 Task: Schedule a 45-minute meeting for social media advertising strategy.
Action: Mouse moved to (47, 110)
Screenshot: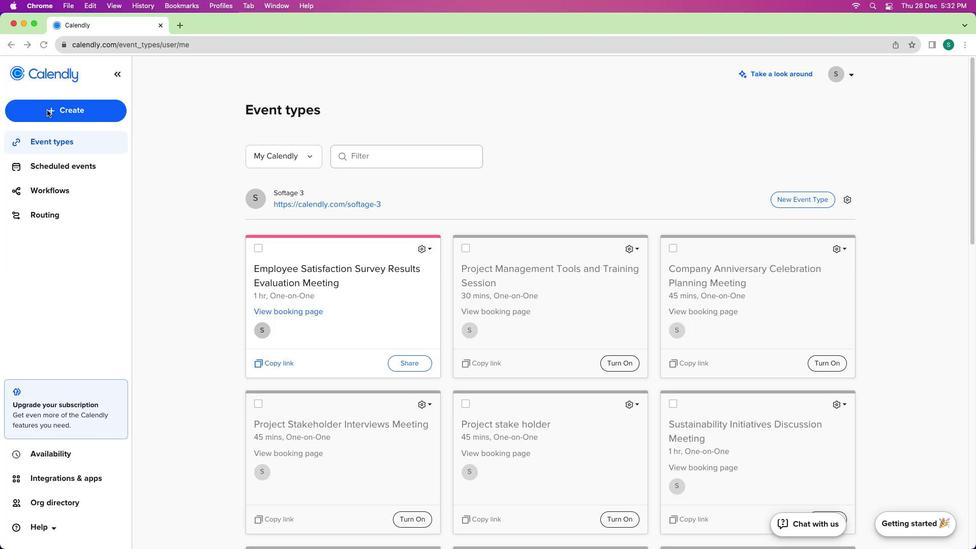 
Action: Mouse pressed left at (47, 110)
Screenshot: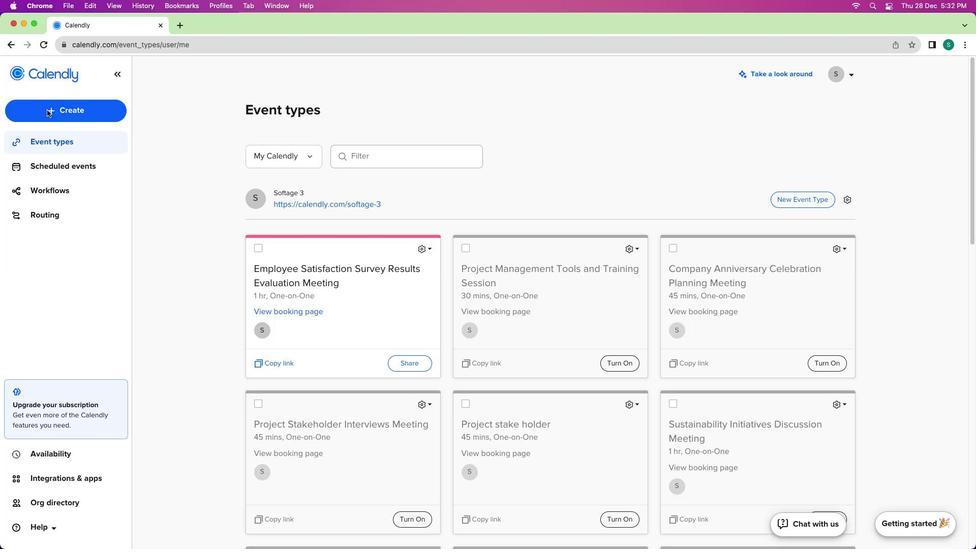 
Action: Mouse moved to (50, 112)
Screenshot: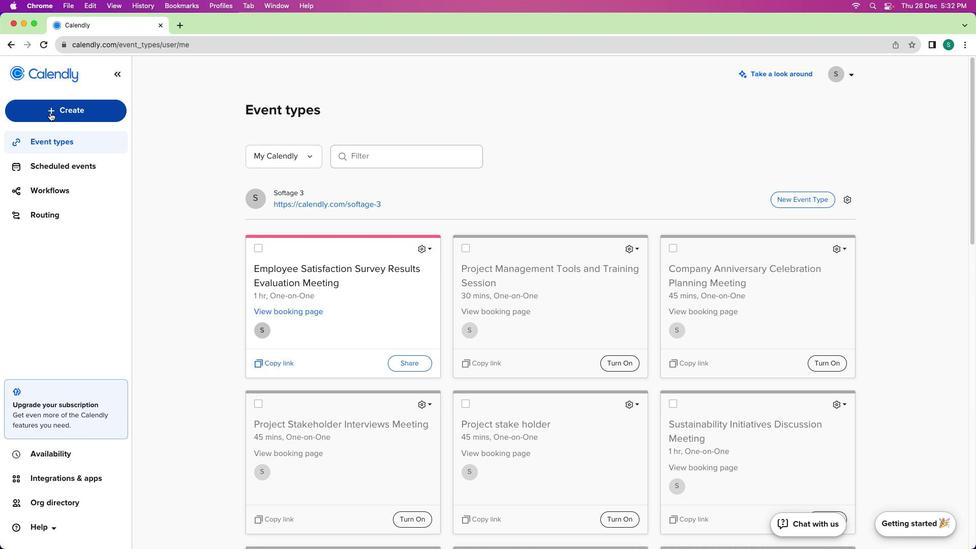 
Action: Mouse pressed left at (50, 112)
Screenshot: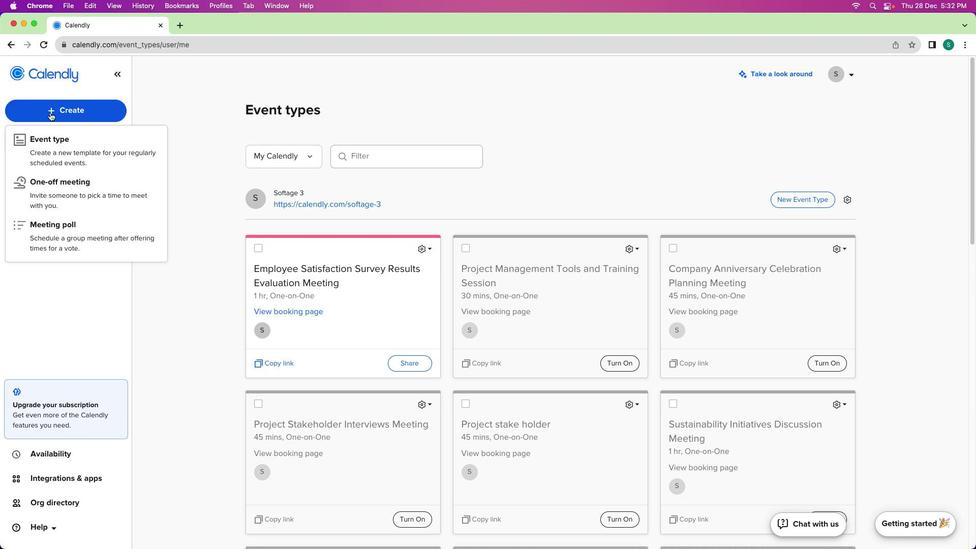 
Action: Mouse moved to (52, 135)
Screenshot: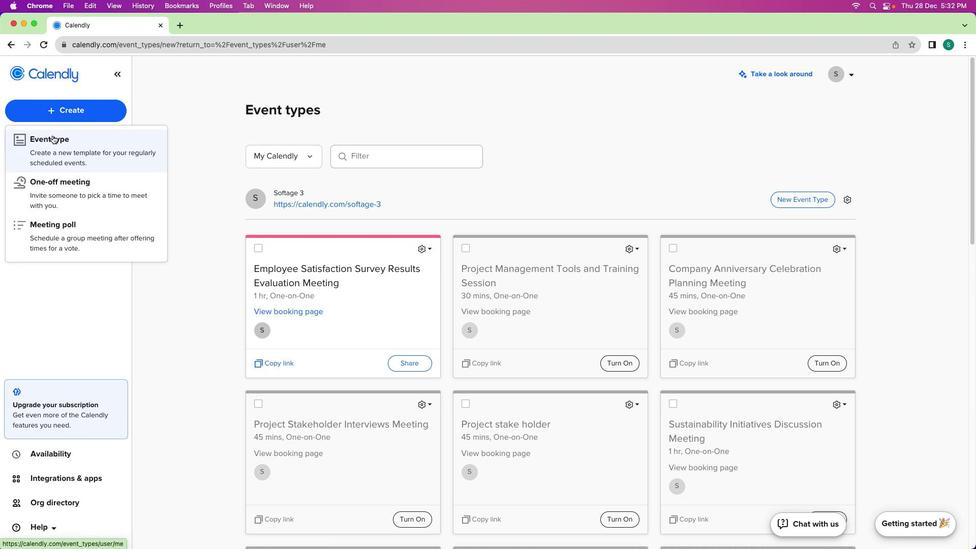 
Action: Mouse pressed left at (52, 135)
Screenshot: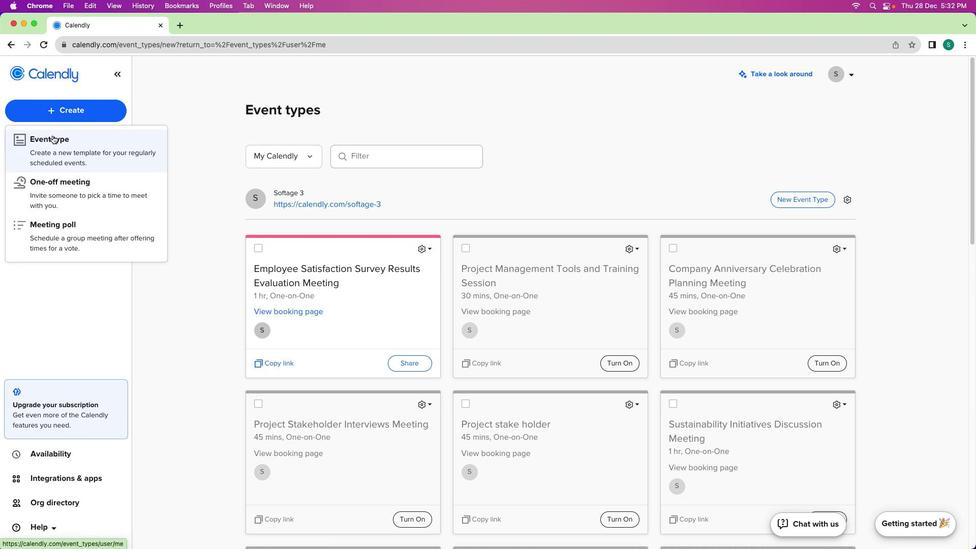
Action: Mouse moved to (350, 211)
Screenshot: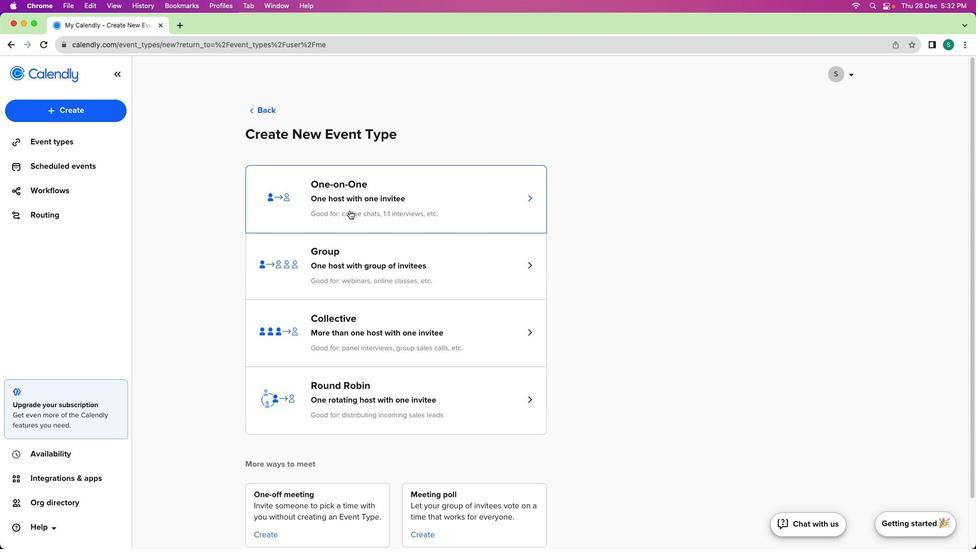 
Action: Mouse pressed left at (350, 211)
Screenshot: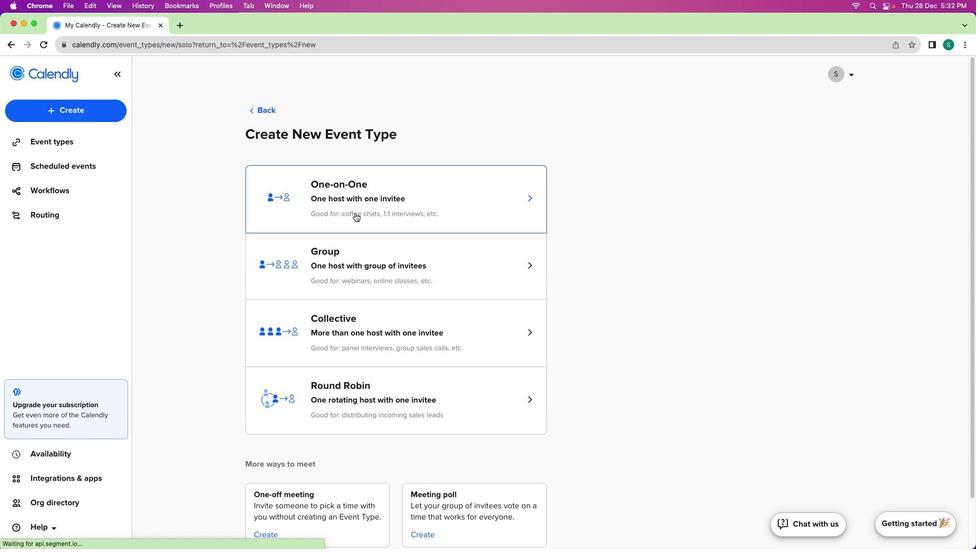 
Action: Mouse moved to (138, 151)
Screenshot: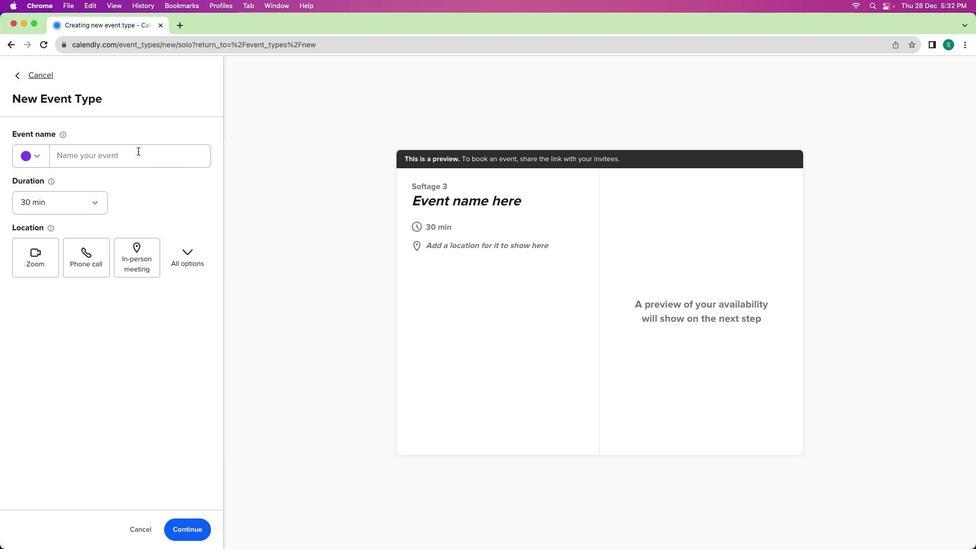 
Action: Mouse pressed left at (138, 151)
Screenshot: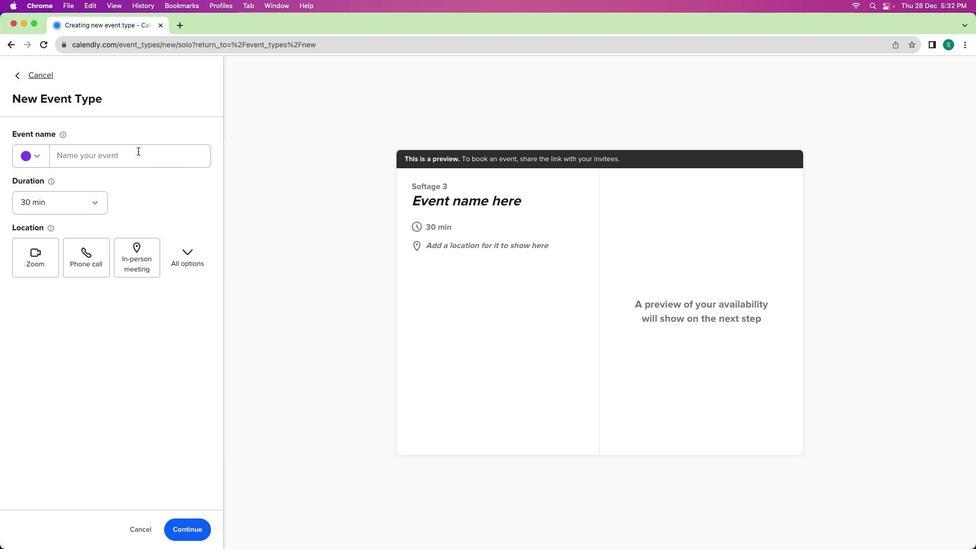 
Action: Mouse moved to (128, 151)
Screenshot: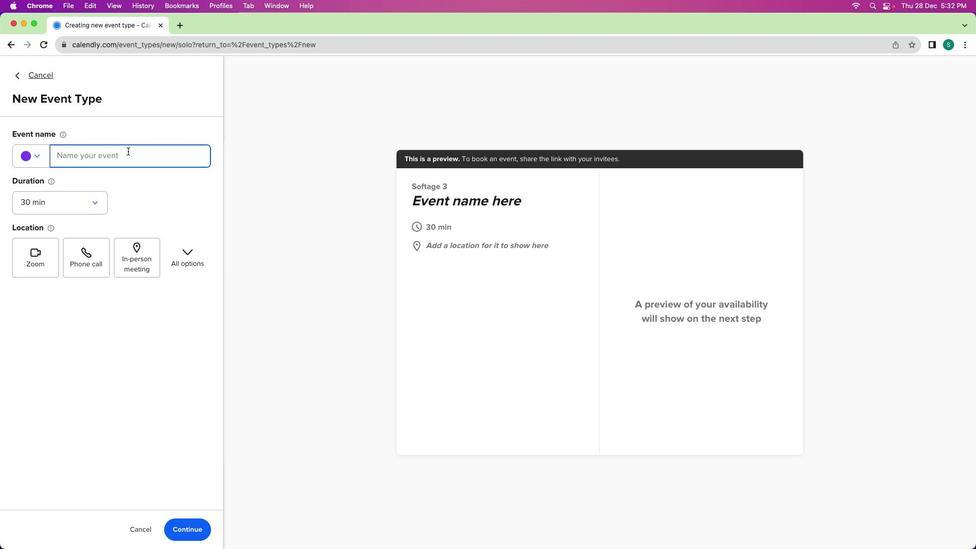 
Action: Key pressed Key.shift'S''o''c''u'Key.backspace'i''a''l'Key.spaceKey.shift'M''e''d''i''a'Key.spaceKey.shift'A''d''v''e''r''t''i''s''i''n''g'Key.spaceKey.shift'S''t''r''a''t''e''g''y'Key.spaceKey.shift'M''e''e''t''i''n''g'
Screenshot: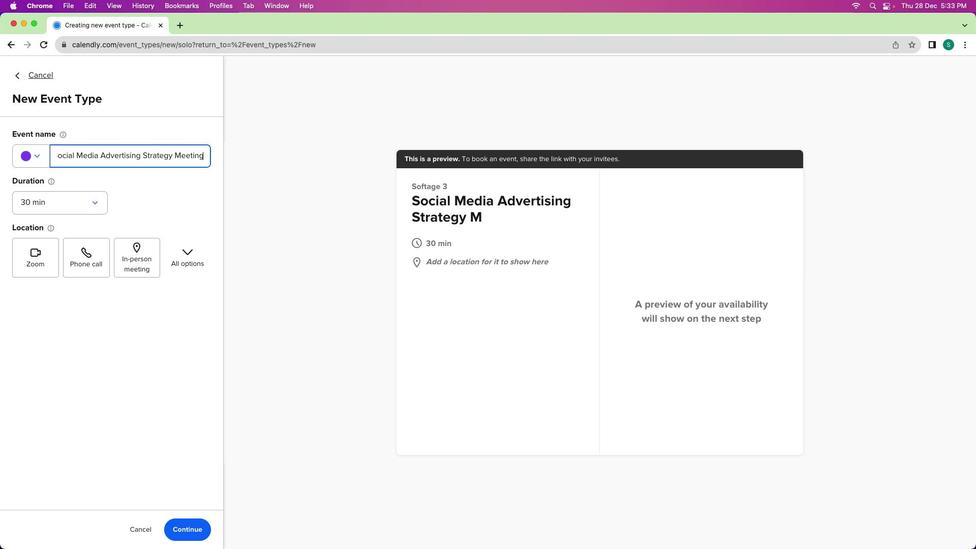 
Action: Mouse moved to (79, 211)
Screenshot: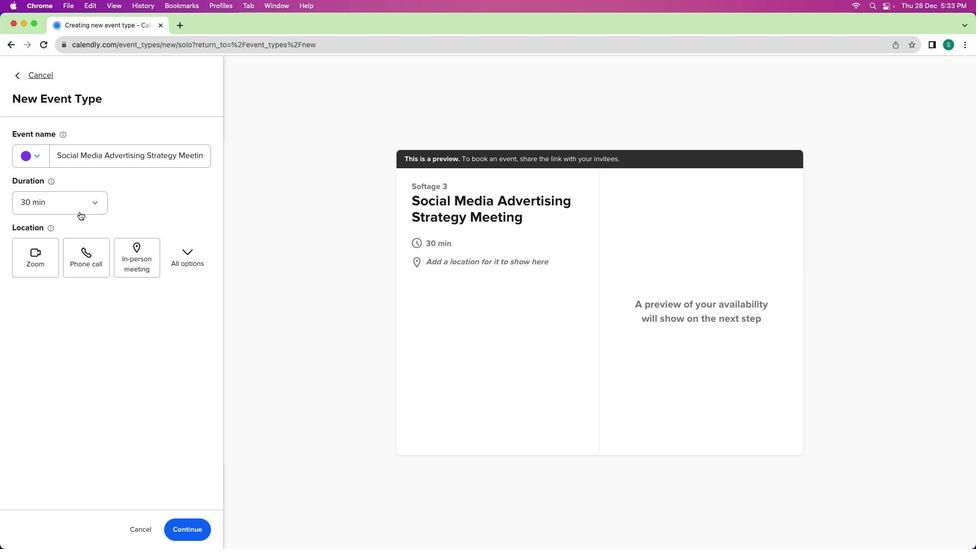 
Action: Mouse pressed left at (79, 211)
Screenshot: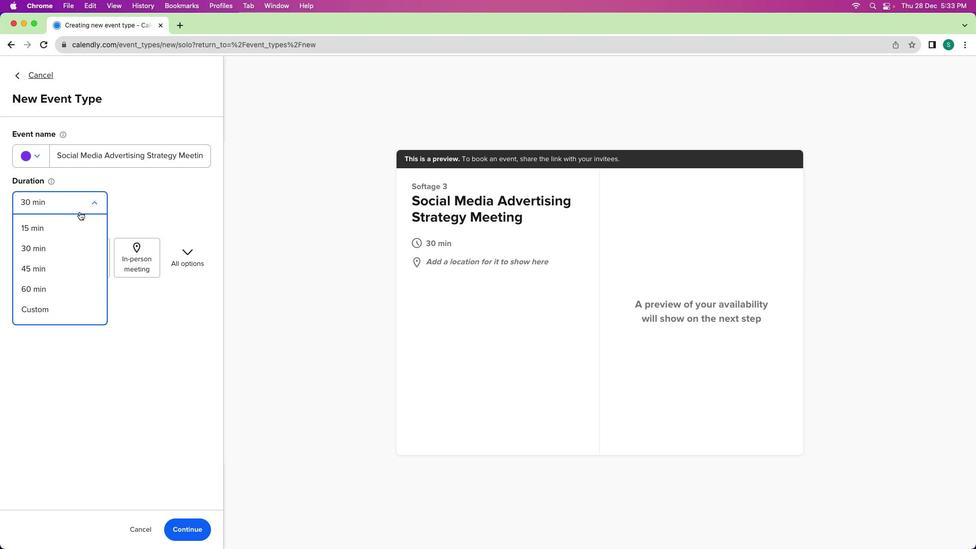 
Action: Mouse moved to (63, 273)
Screenshot: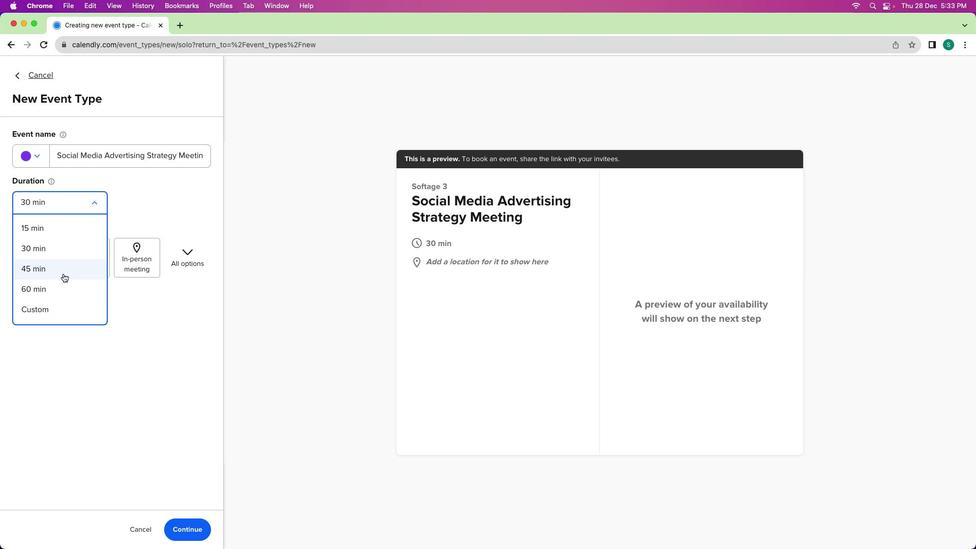 
Action: Mouse pressed left at (63, 273)
Screenshot: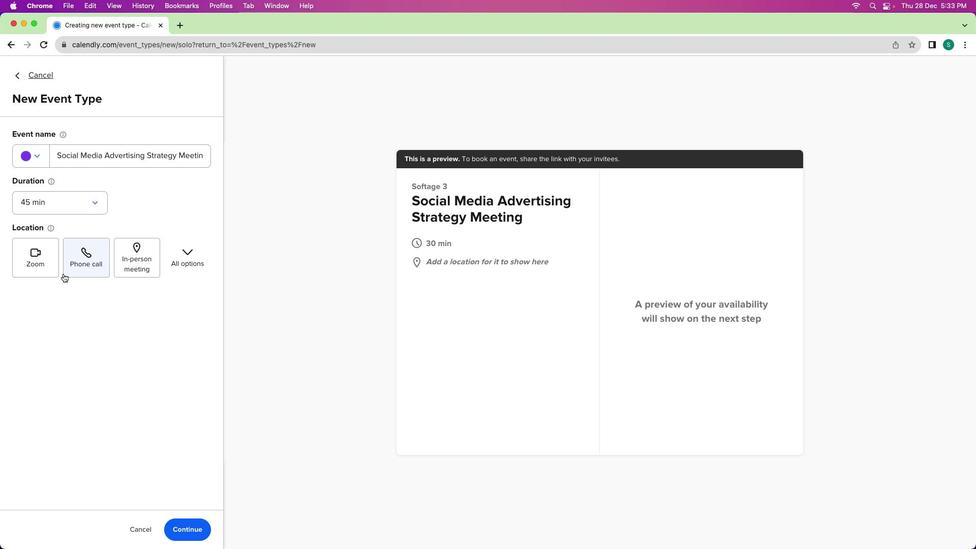 
Action: Mouse moved to (92, 275)
Screenshot: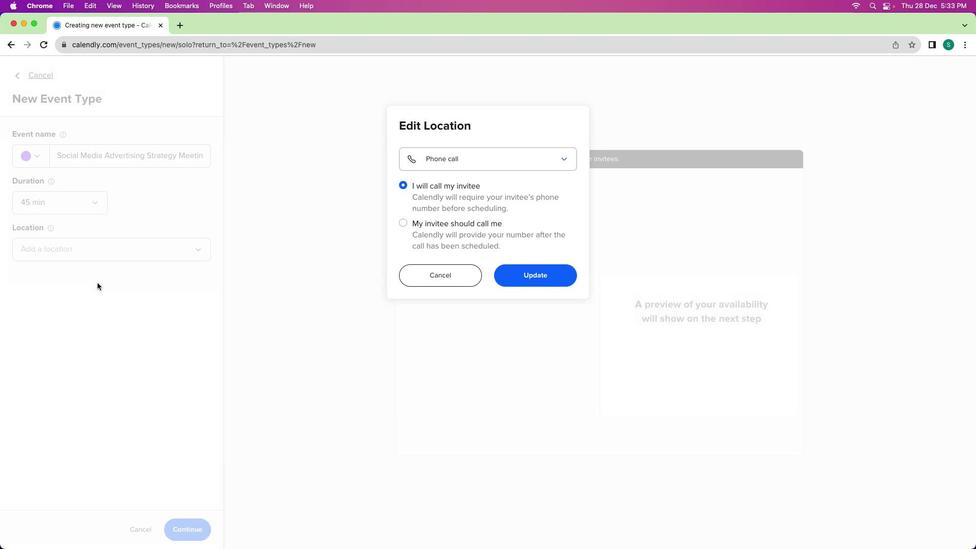 
Action: Mouse pressed left at (92, 275)
Screenshot: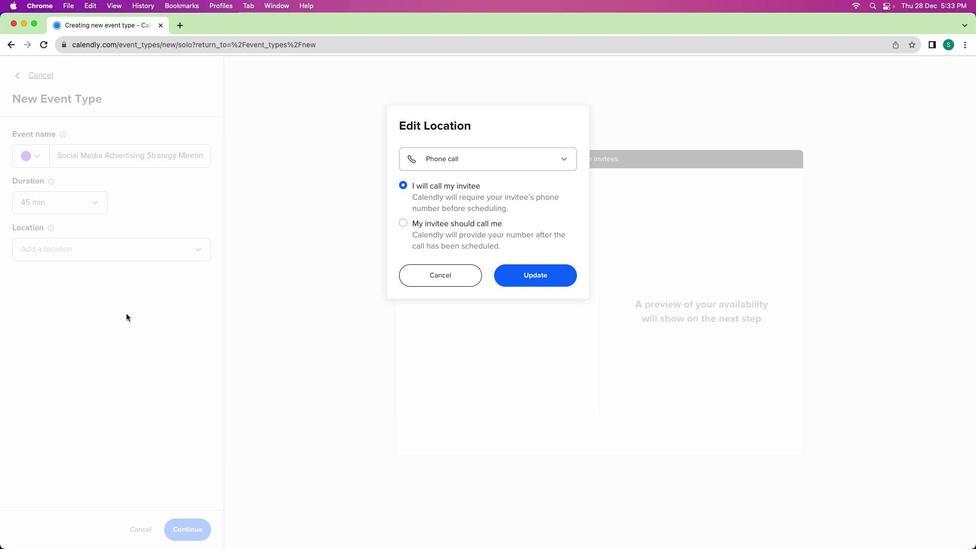 
Action: Mouse moved to (568, 271)
Screenshot: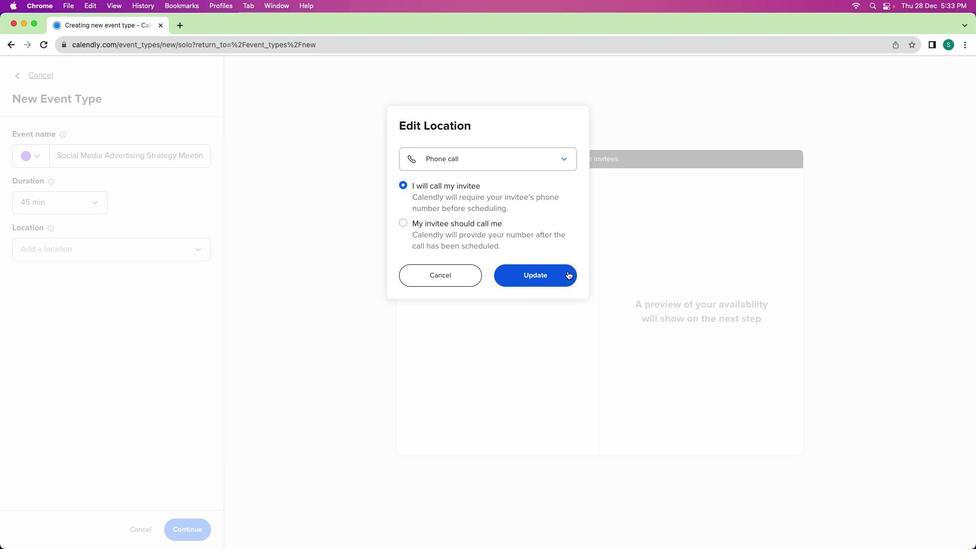 
Action: Mouse pressed left at (568, 271)
Screenshot: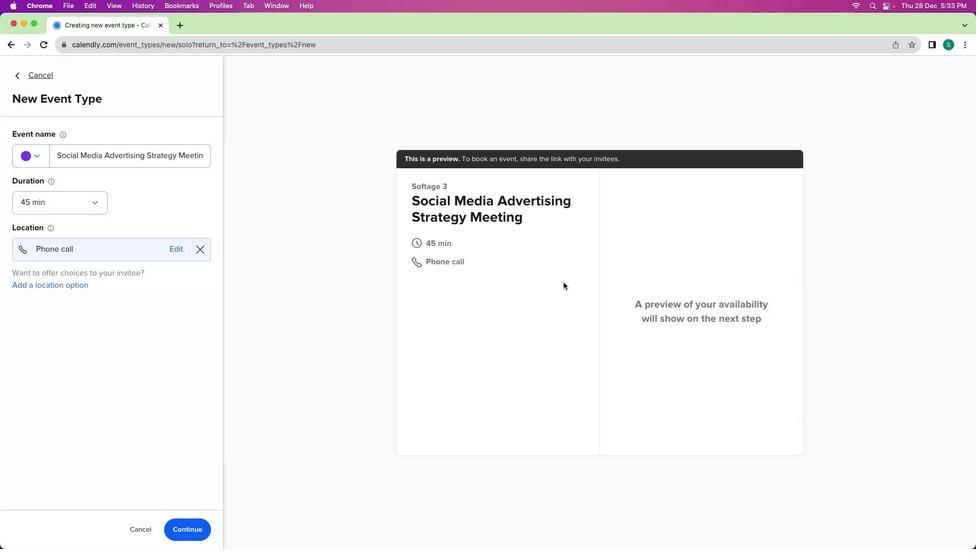 
Action: Mouse moved to (189, 523)
Screenshot: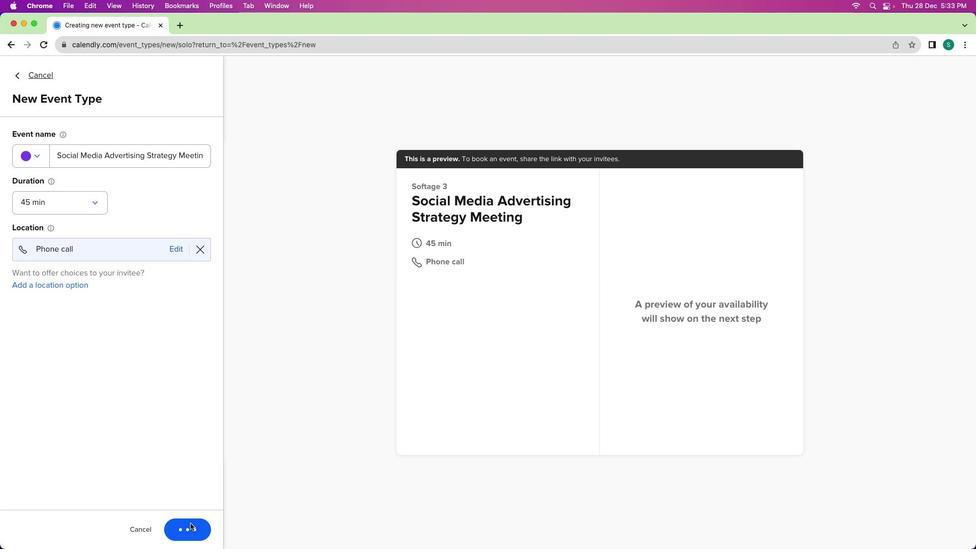 
Action: Mouse pressed left at (189, 523)
Screenshot: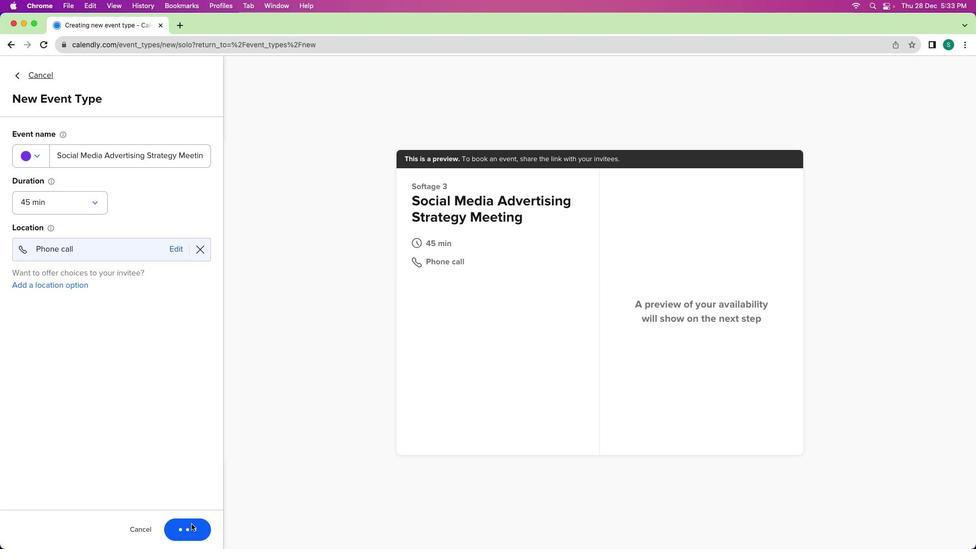 
Action: Mouse moved to (180, 191)
Screenshot: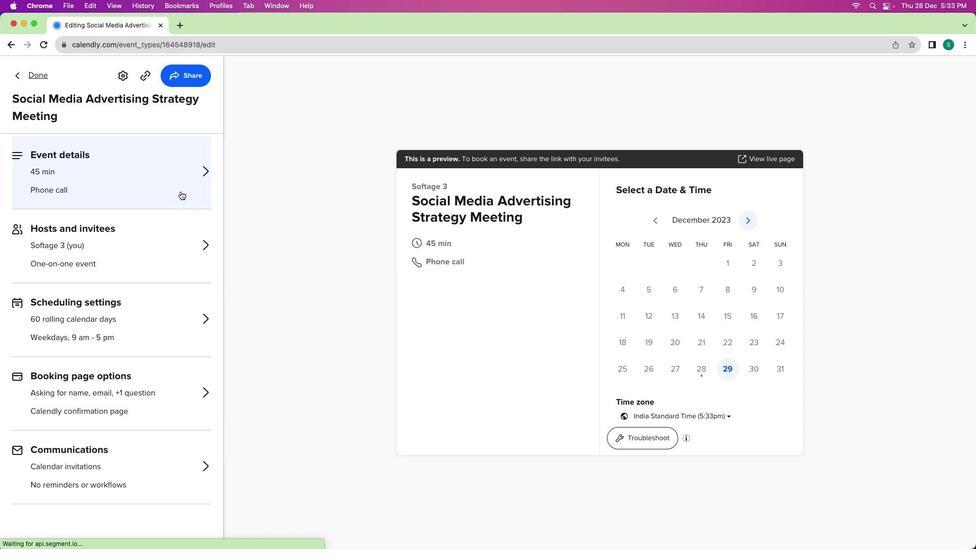 
Action: Mouse pressed left at (180, 191)
Screenshot: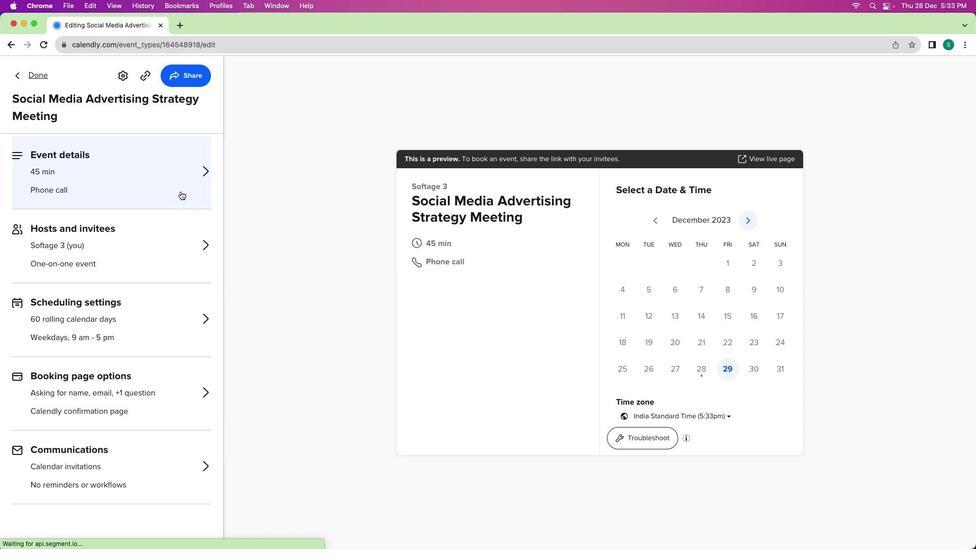 
Action: Mouse moved to (170, 351)
Screenshot: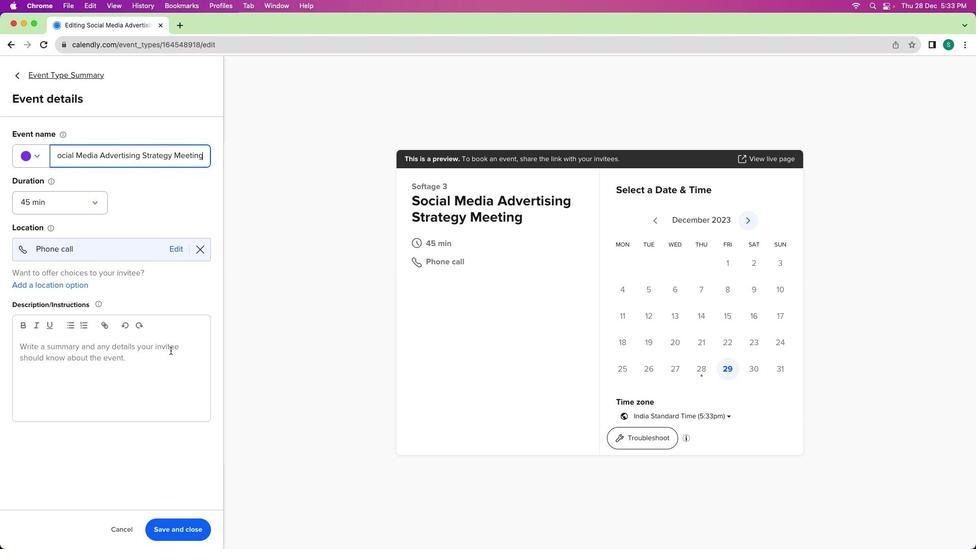 
Action: Mouse pressed left at (170, 351)
Screenshot: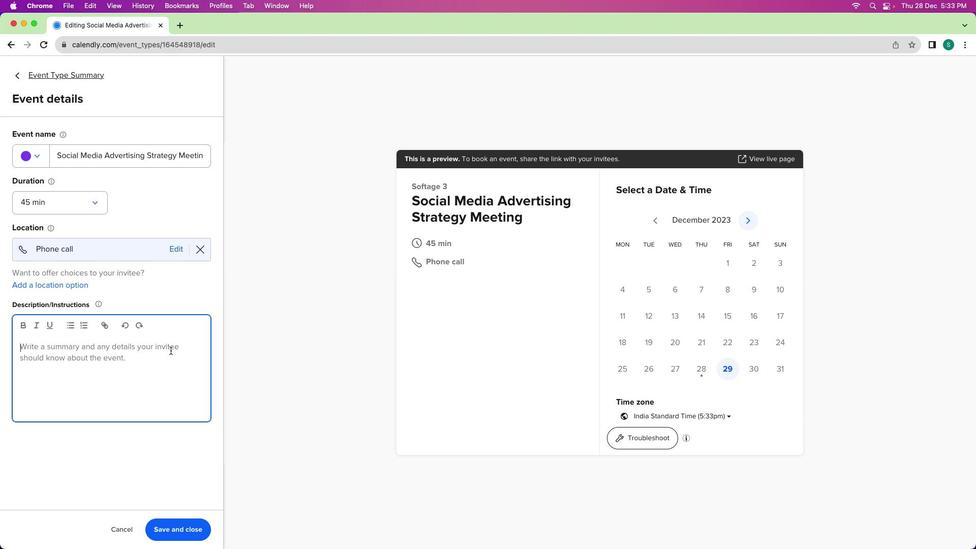 
Action: Mouse moved to (177, 355)
Screenshot: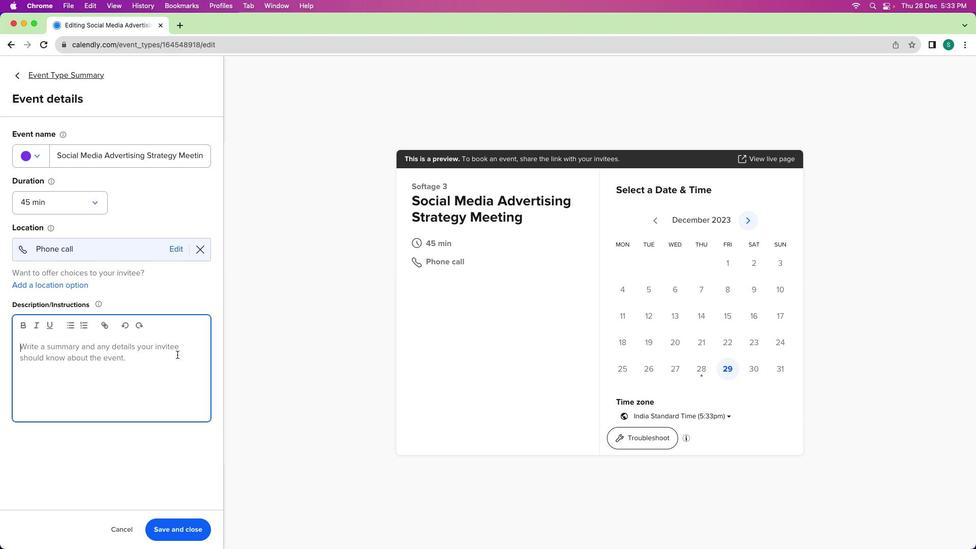 
Action: Key pressed Key.shift'A'Key.space's''e''s''s''i''o''n'Key.space'd''e''d''i''c''a''t''e''d'Key.space't''o'Key.space'd''i''s''c''u''s''s''i''n''g'Key.space'o''u''r'Key.space's''o''c''i''a''l'Key.space'm''e''d''i''a'Key.space'a''d''v''e''r''t''i''s''i''n''g'Key.space's''t''r''a''t''e''g''y''.'Key.spaceKey.shift'I''n'Key.space't''h''i''s'Key.space'm''e''e''t''i''n''g'','Key.space'w''e'Key.space'w''i''l''l'Key.space'r''e''v''i''e''w'Key.space'c''u''r''r''e''n''t'Key.space'a'Key.backspace'c''a''p''a''i''g''n''s'','Key.space'a''n''a'Key.leftKey.leftKey.leftKey.leftKey.leftKey.leftKey.leftKey.leftKey.leftKey.leftKey.left'm'Key.down'l''y''z''e'Key.space'p''e''r''f''o''r''m''a''n''c''e'Key.space'm''e''t''r''i''c''s'','Key.space'a''n''d'Key.space'c''o''l''l''a''b''o''r''a''t''i''v''e''l''y'Key.space's''t''r''a''t''e''g''i''z''e'Key.space'o''n'Key.space'w''a''y''s'Key.space't''o'Key.space'o''p''t''i''m''i''z''e'Key.space'o''u''r'Key.space's''o''c''i''a''l'Key.space'm''e''d''i''a'Key.space'a''d''v''e''r''t''i''s''i''n''g'Key.space'e''f''f''o''r''t''s'Key.space'f''o''r'Key.space'i''n''c''r''e''a''s''e''d'Key.space'e''f''f''e''c''t''i''v''e''n''e''s''s''.'
Screenshot: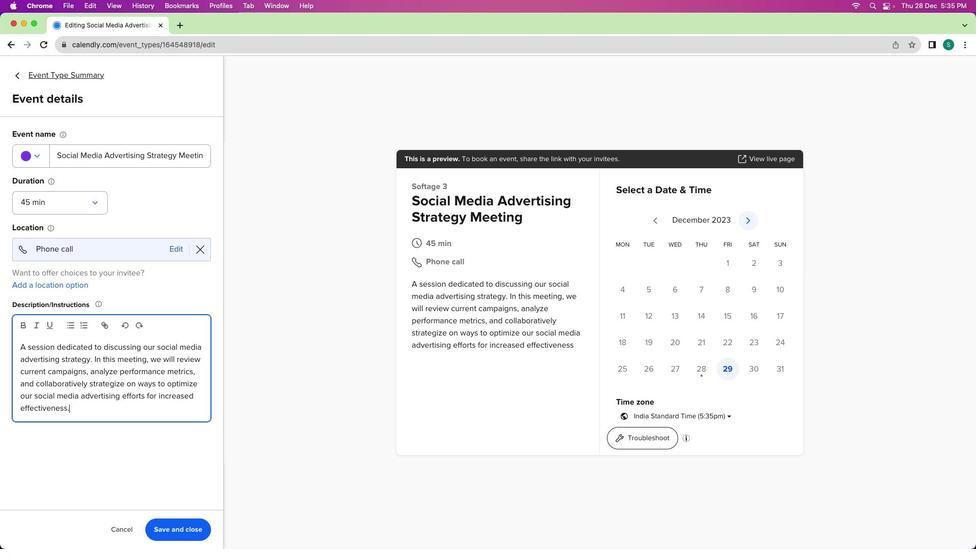 
Action: Mouse moved to (44, 155)
Screenshot: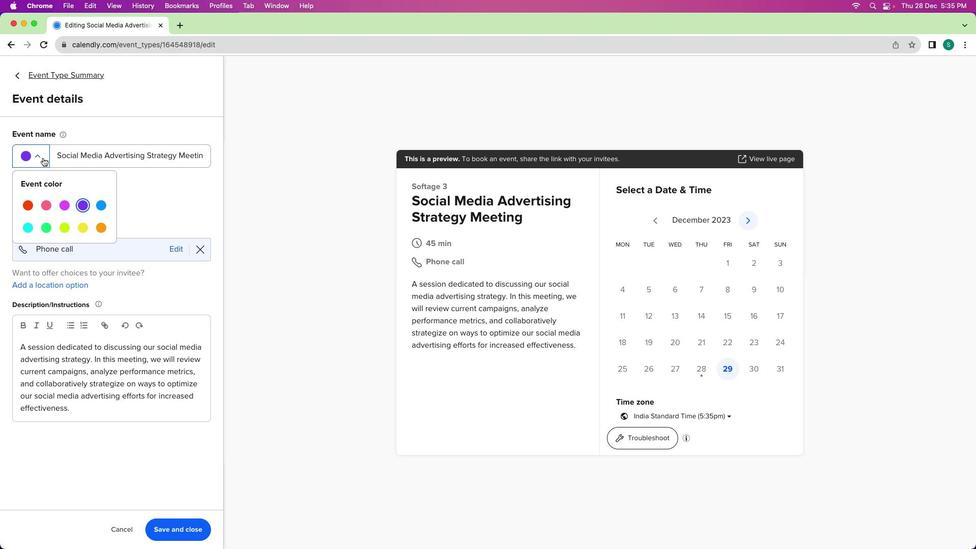 
Action: Mouse pressed left at (44, 155)
Screenshot: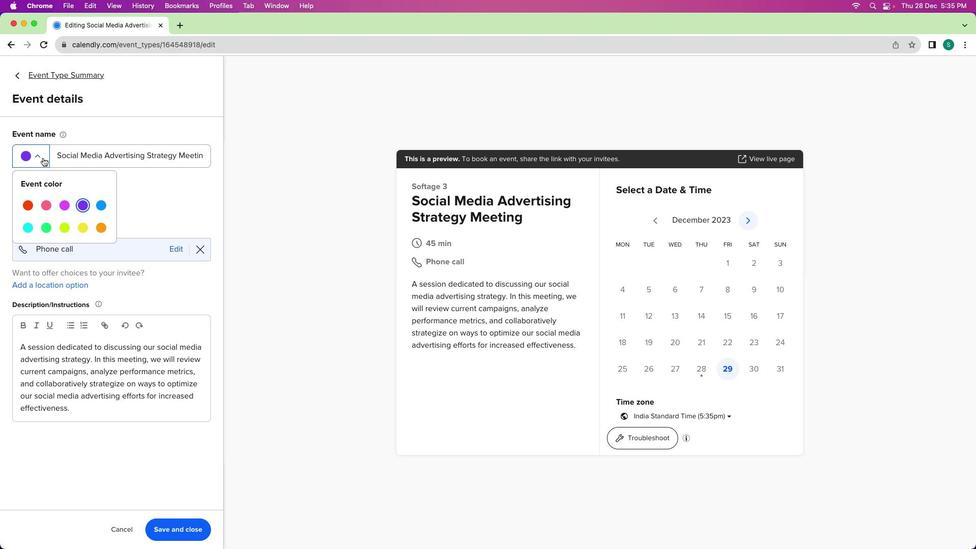 
Action: Mouse moved to (27, 206)
Screenshot: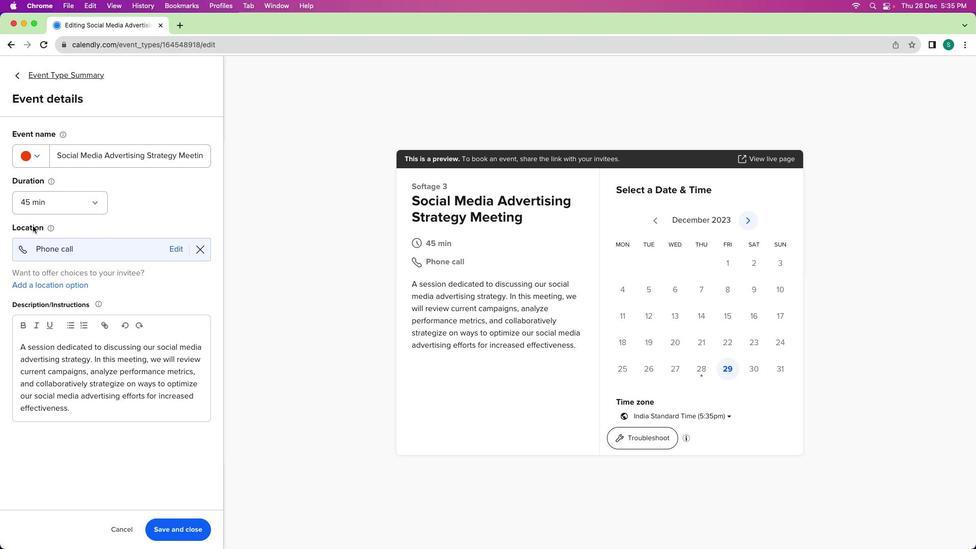 
Action: Mouse pressed left at (27, 206)
Screenshot: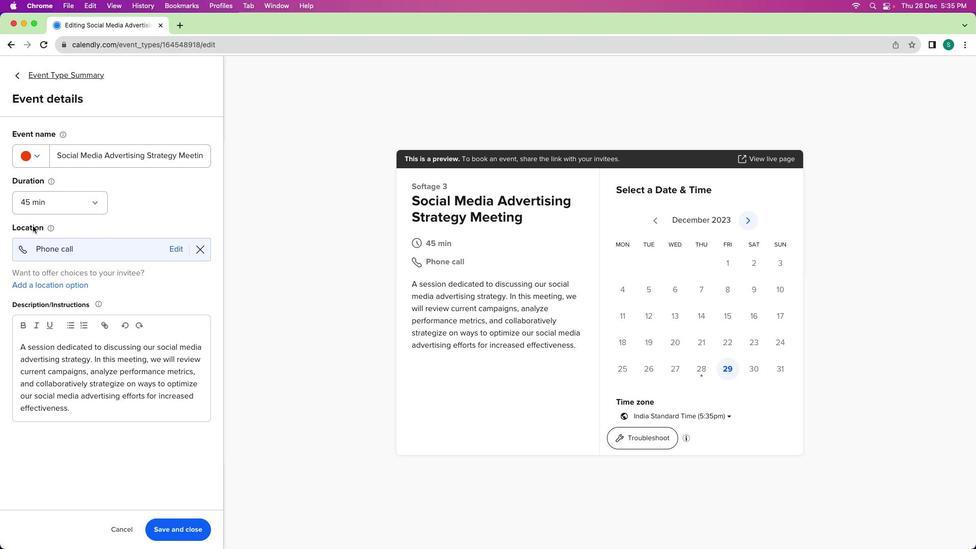 
Action: Mouse moved to (188, 532)
Screenshot: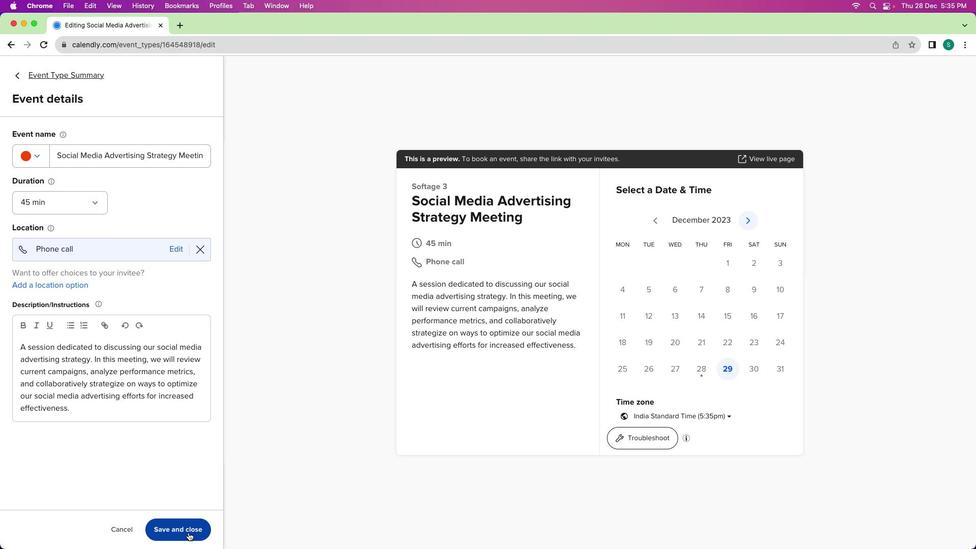 
Action: Mouse pressed left at (188, 532)
Screenshot: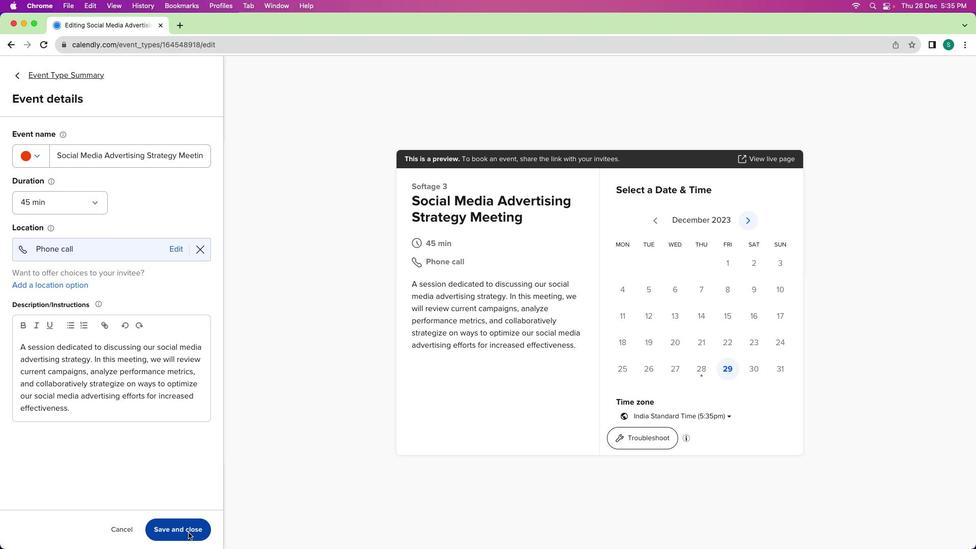 
Action: Mouse moved to (32, 72)
Screenshot: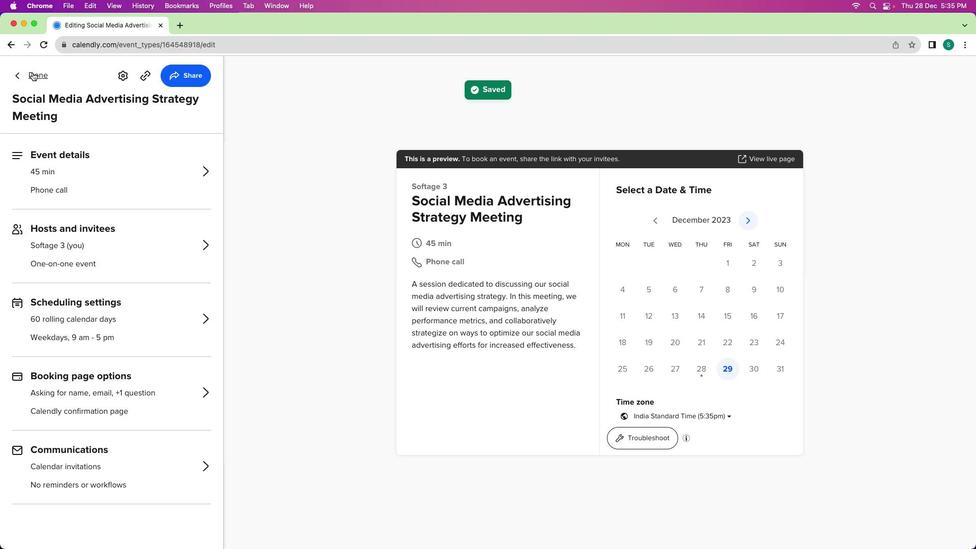 
Action: Mouse pressed left at (32, 72)
Screenshot: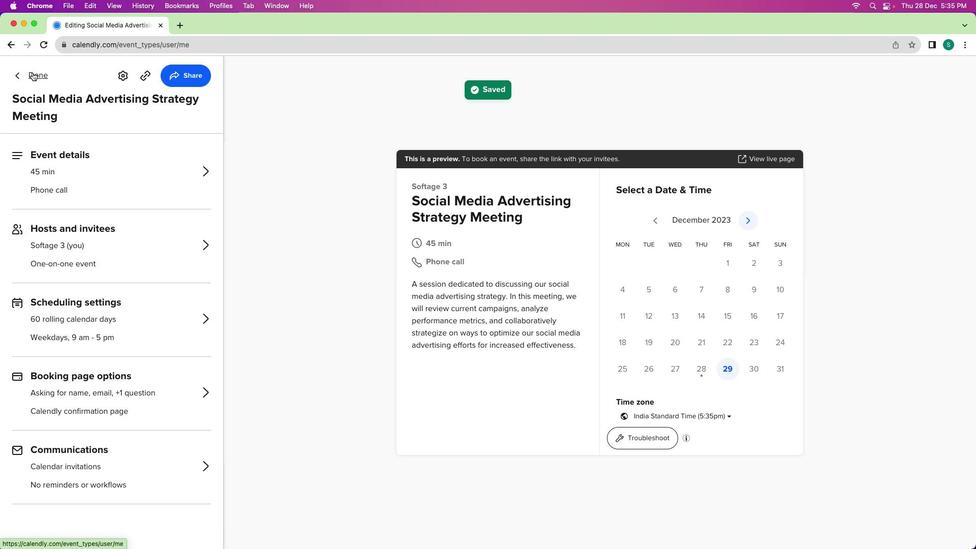 
Action: Mouse moved to (377, 277)
Screenshot: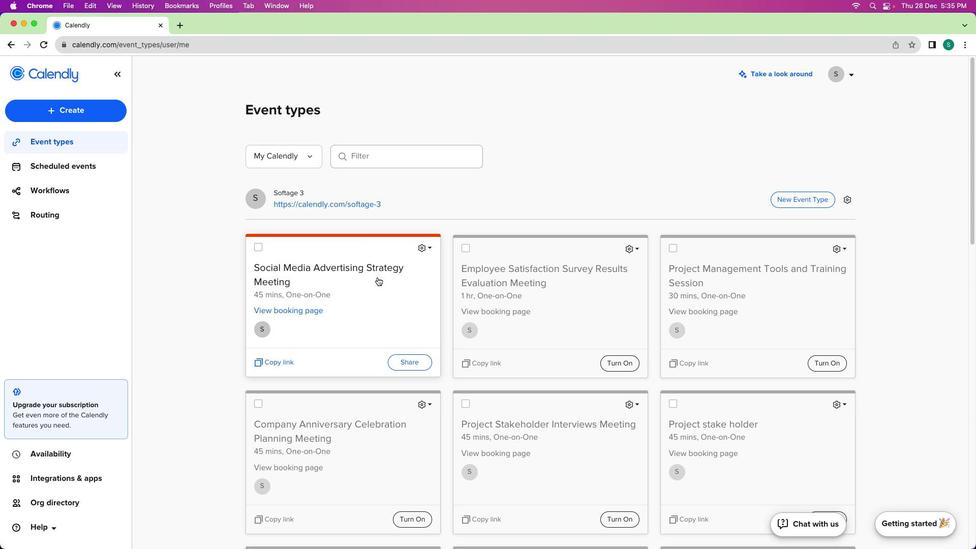
